 Task: Search one way flight ticket for 3 adults, 3 children in business from Prescott: Prescott Municipal Airport (ernest A. Love Field) to Laramie: Laramie Regional Airport on 5-3-2023. Choice of flights is Frontier. Number of bags: 1 checked bag. Price is upto 94000. Outbound departure time preference is 22:30.
Action: Mouse moved to (284, 242)
Screenshot: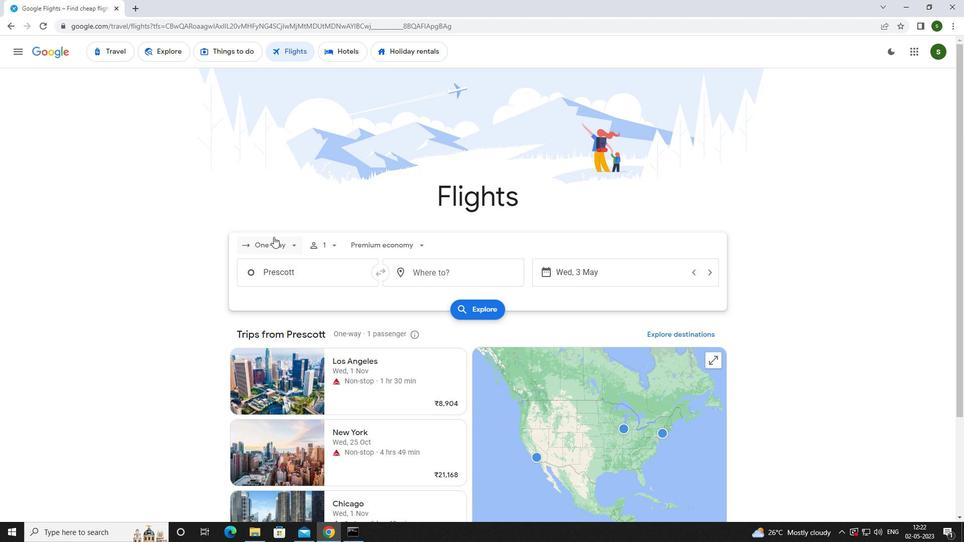
Action: Mouse pressed left at (284, 242)
Screenshot: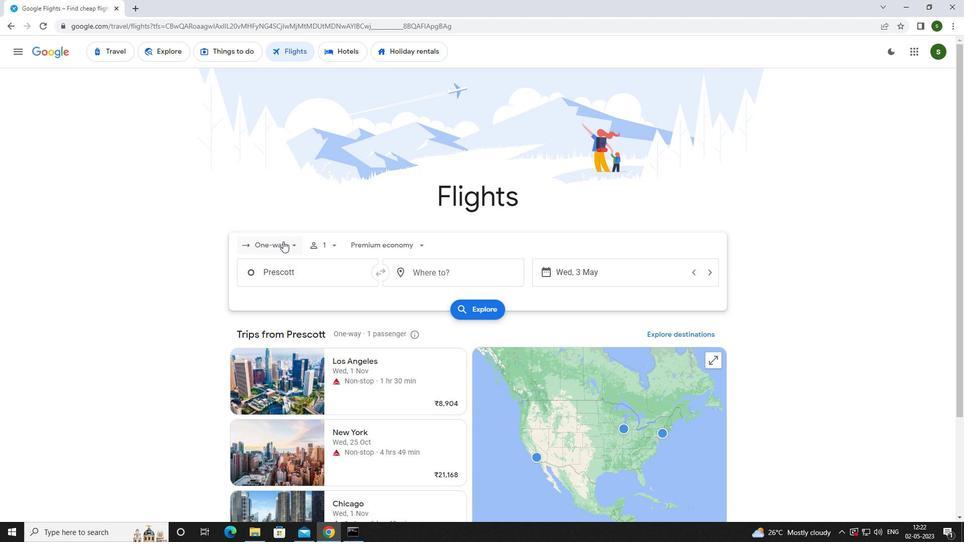 
Action: Mouse moved to (287, 286)
Screenshot: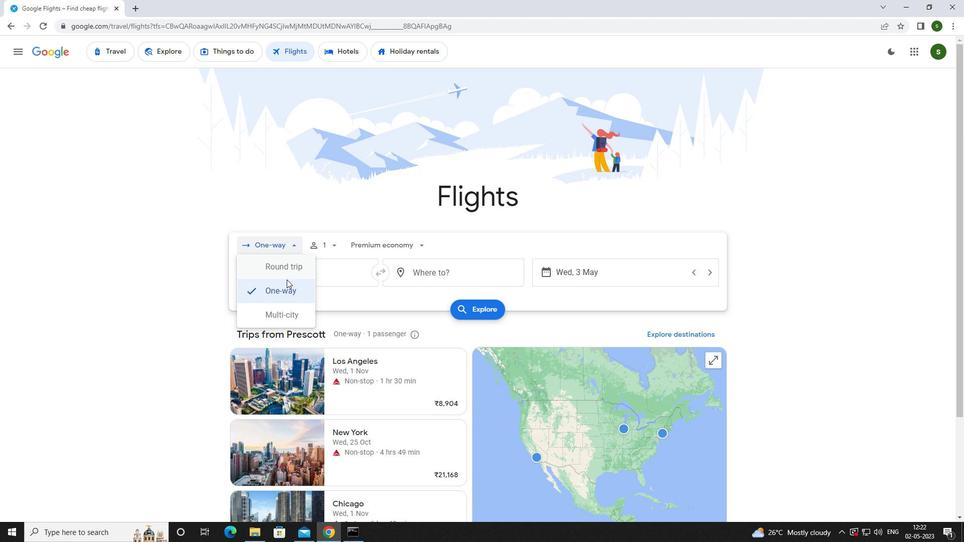 
Action: Mouse pressed left at (287, 286)
Screenshot: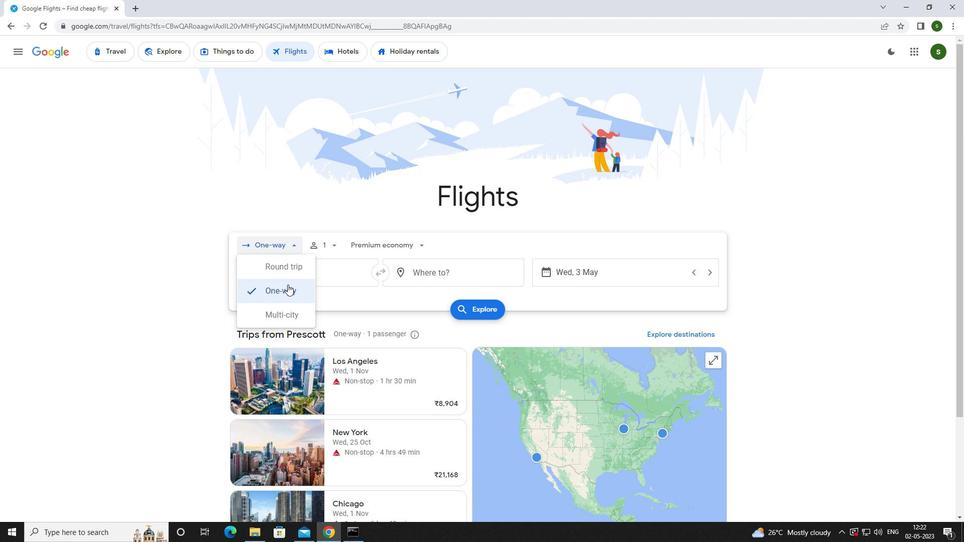 
Action: Mouse moved to (335, 246)
Screenshot: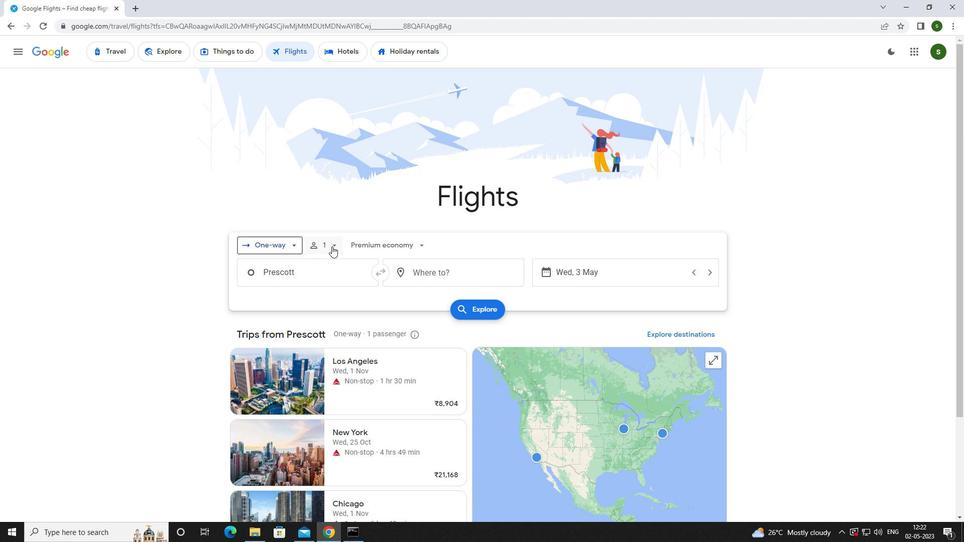 
Action: Mouse pressed left at (335, 246)
Screenshot: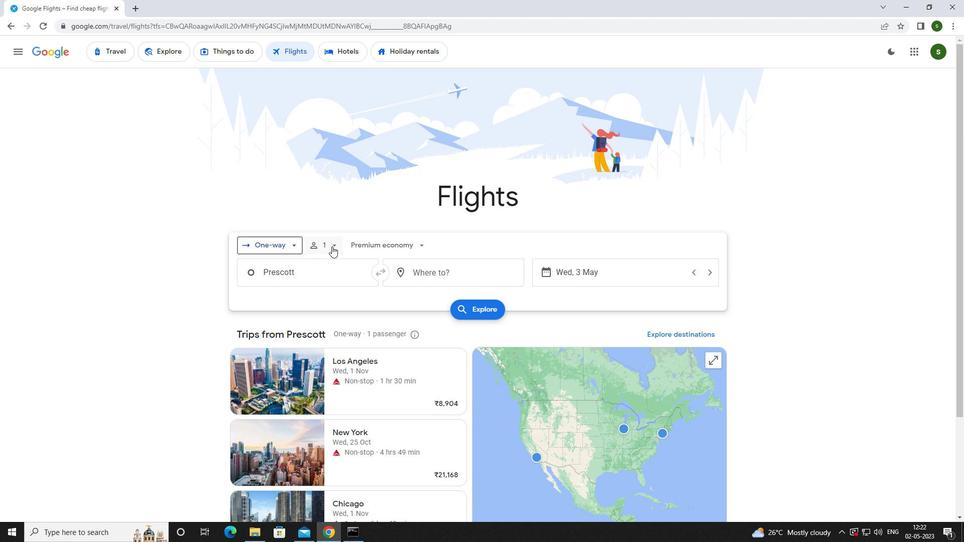 
Action: Mouse moved to (412, 273)
Screenshot: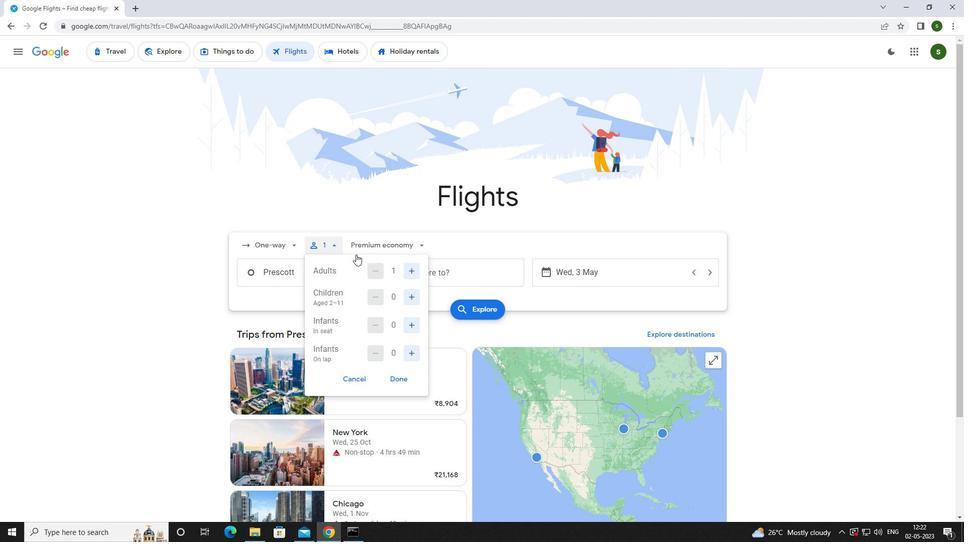 
Action: Mouse pressed left at (412, 273)
Screenshot: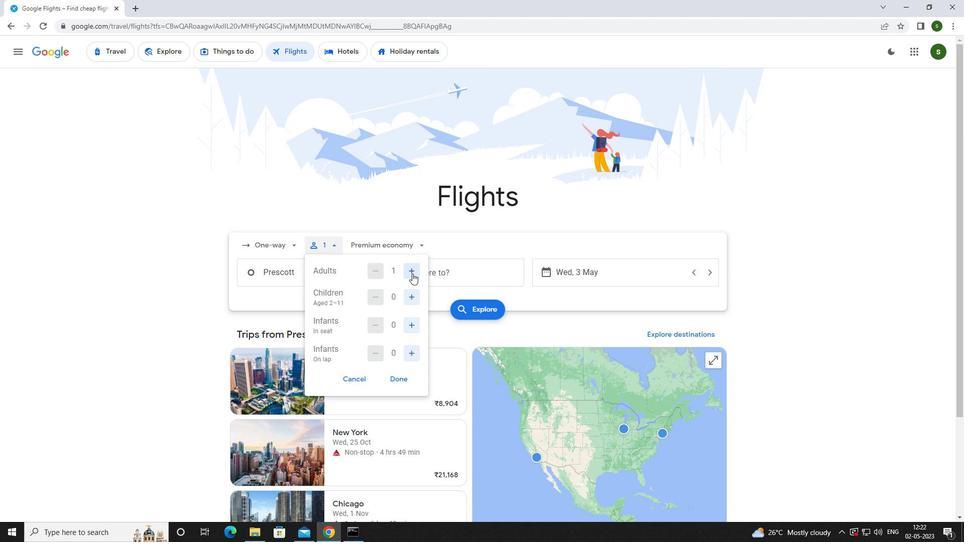 
Action: Mouse pressed left at (412, 273)
Screenshot: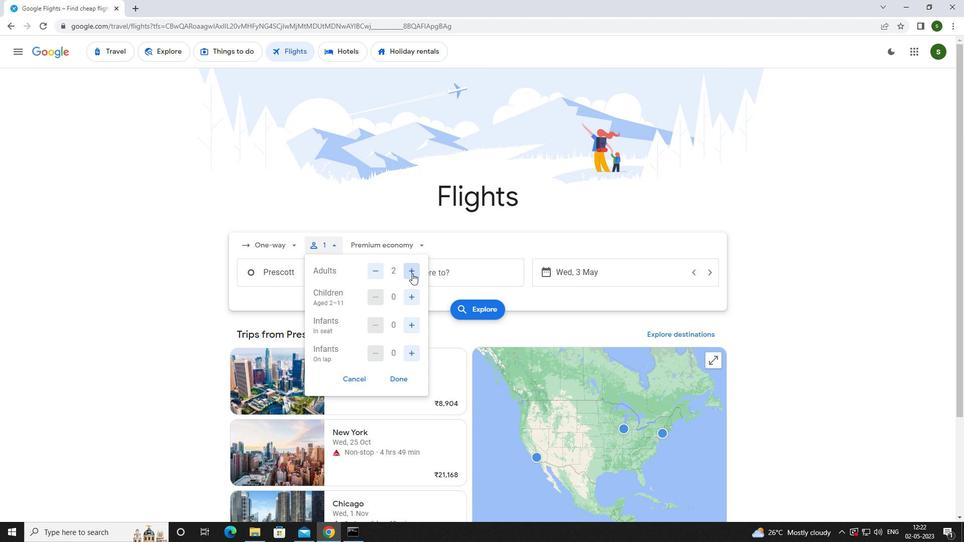 
Action: Mouse moved to (415, 301)
Screenshot: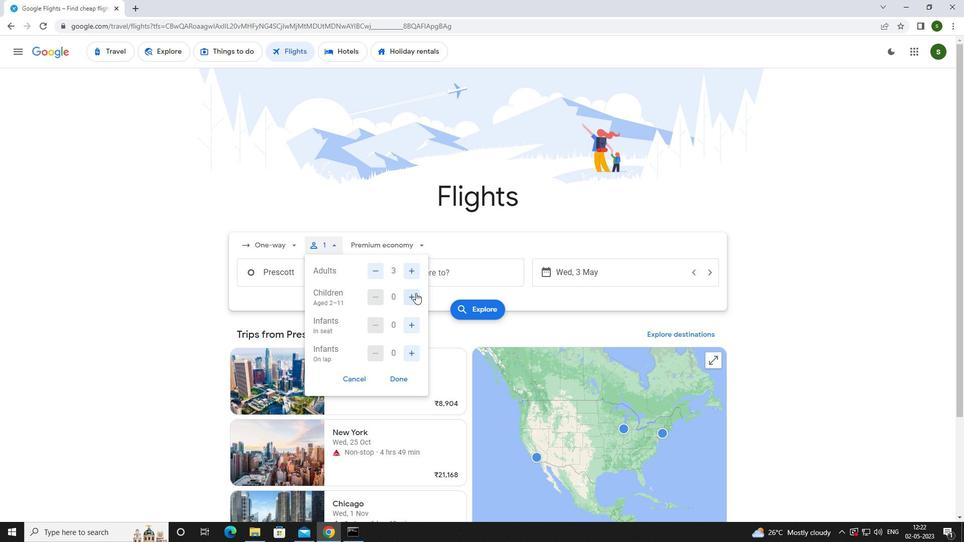 
Action: Mouse pressed left at (415, 301)
Screenshot: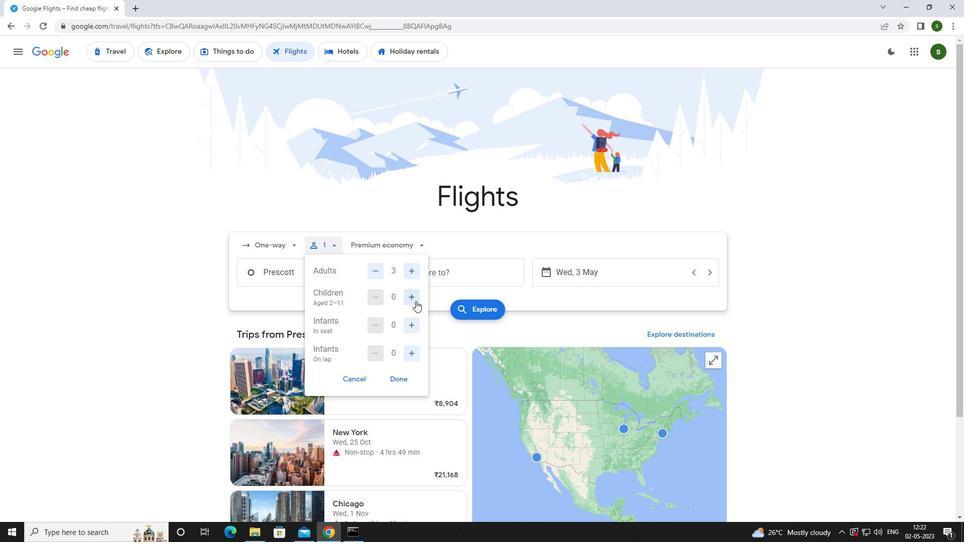 
Action: Mouse pressed left at (415, 301)
Screenshot: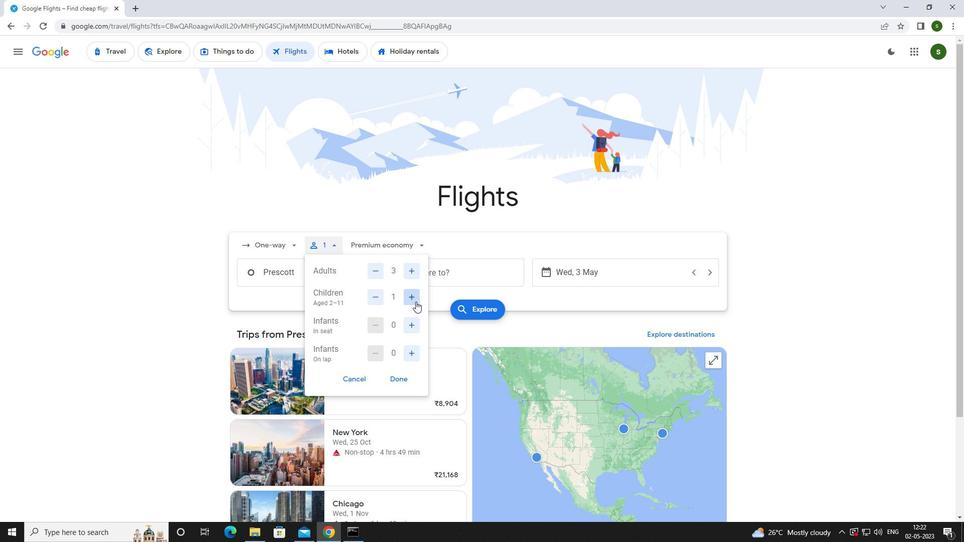 
Action: Mouse pressed left at (415, 301)
Screenshot: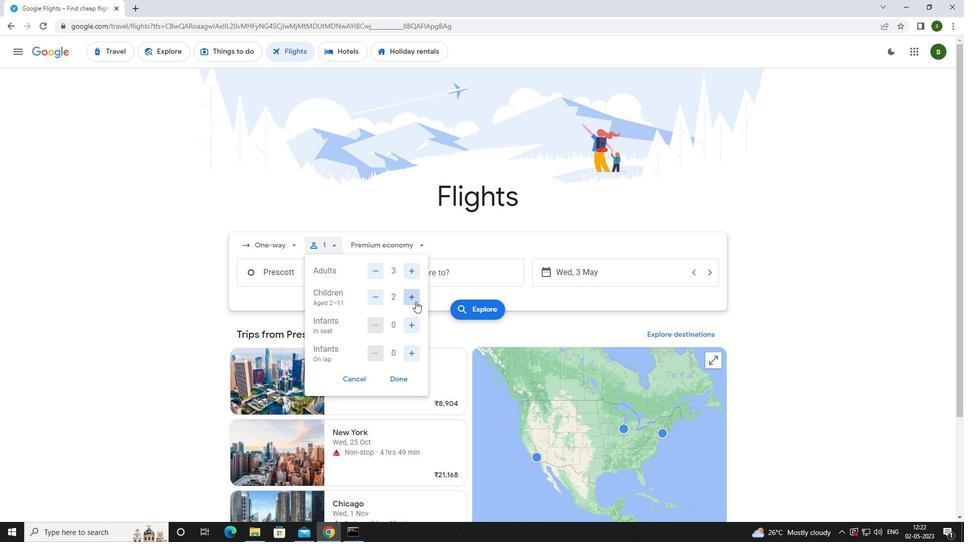 
Action: Mouse moved to (416, 241)
Screenshot: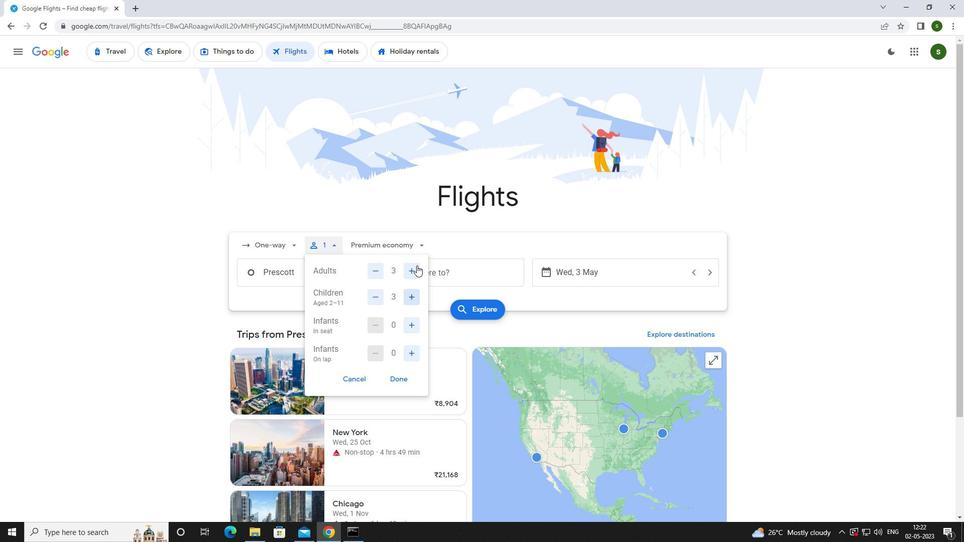 
Action: Mouse pressed left at (416, 241)
Screenshot: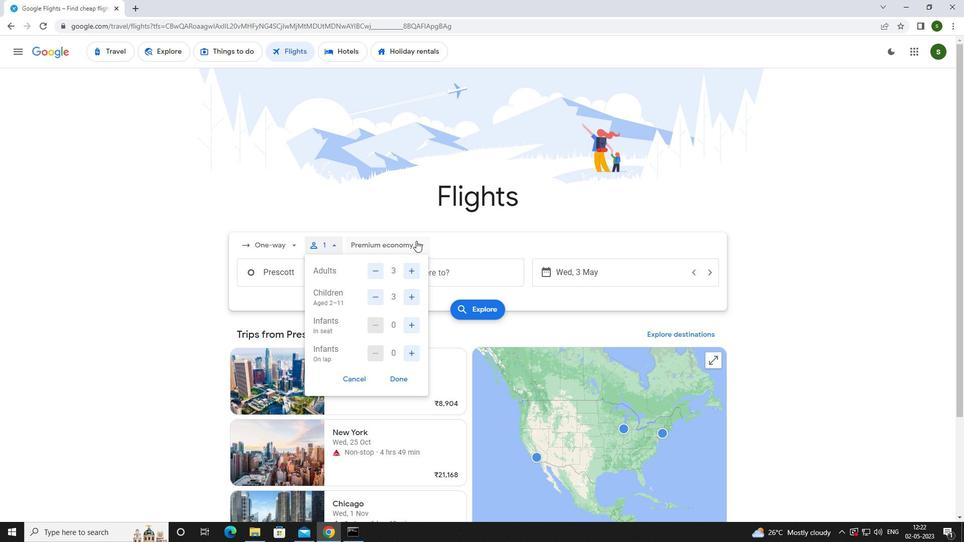 
Action: Mouse moved to (416, 311)
Screenshot: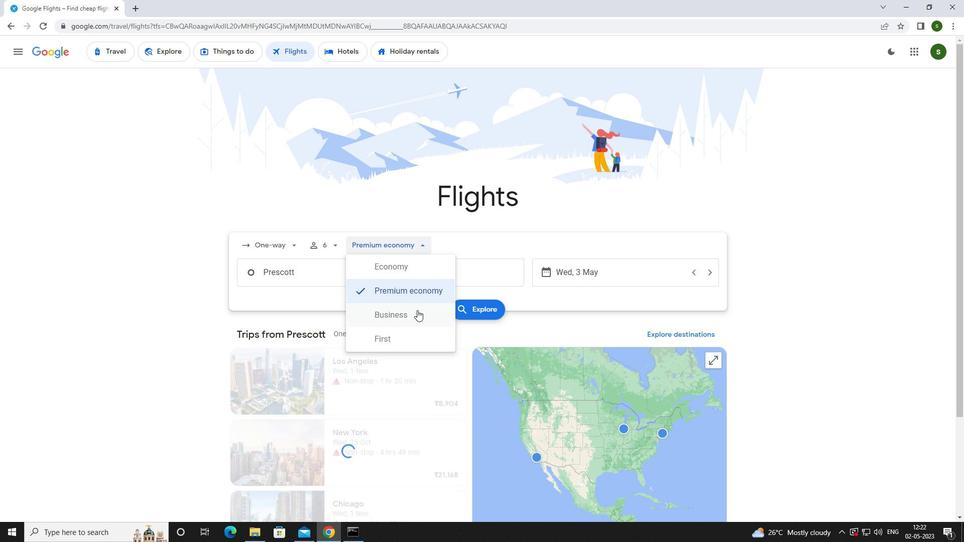 
Action: Mouse pressed left at (416, 311)
Screenshot: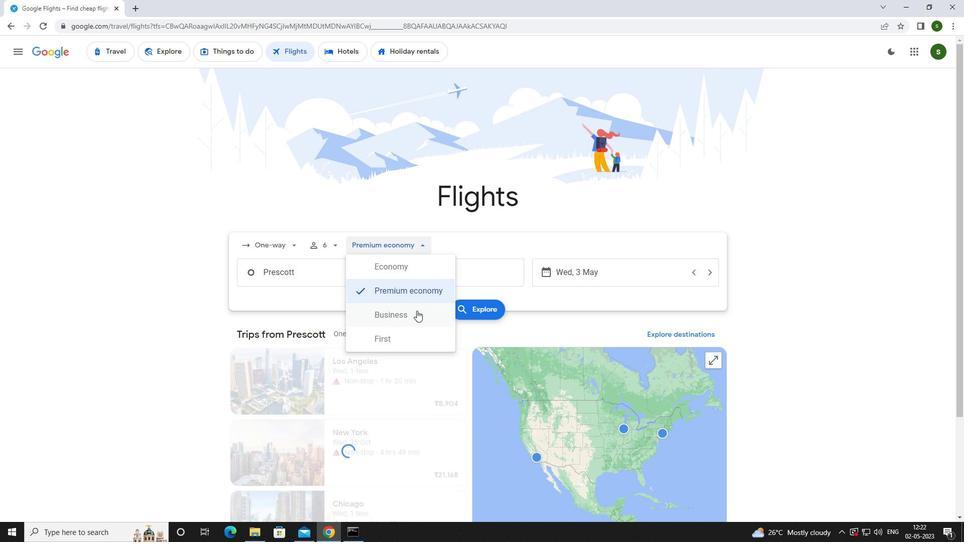 
Action: Mouse moved to (338, 271)
Screenshot: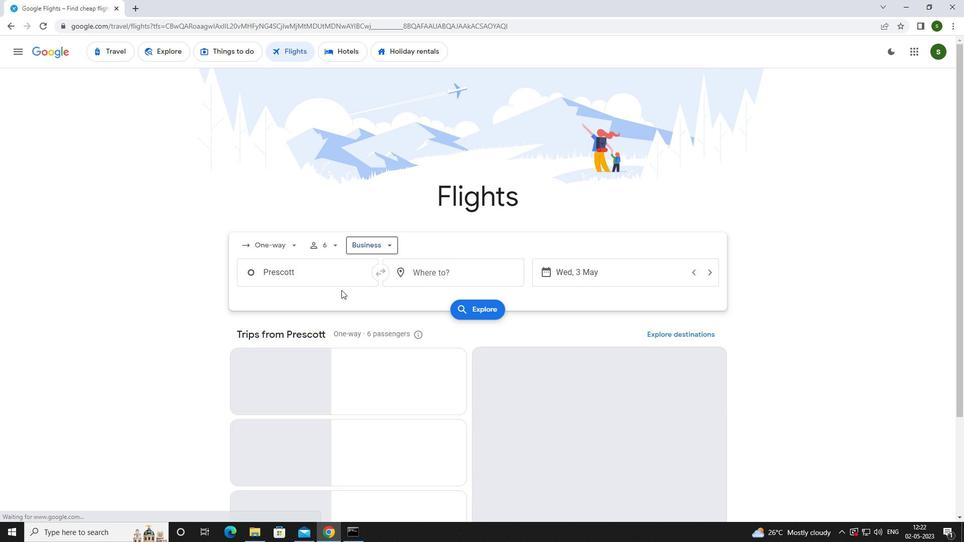 
Action: Mouse pressed left at (338, 271)
Screenshot: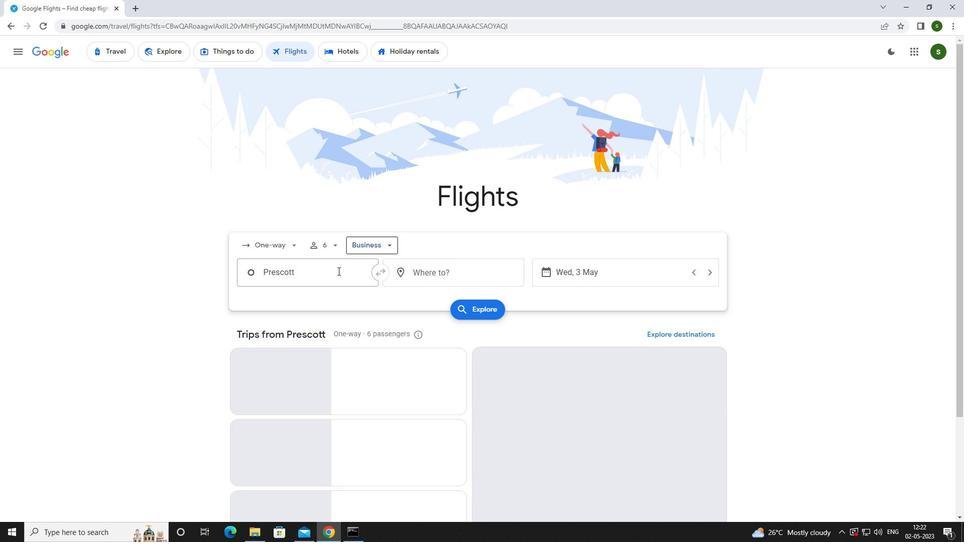 
Action: Key pressed <Key.caps_lock>p<Key.caps_lock>rescott<Key.enter>
Screenshot: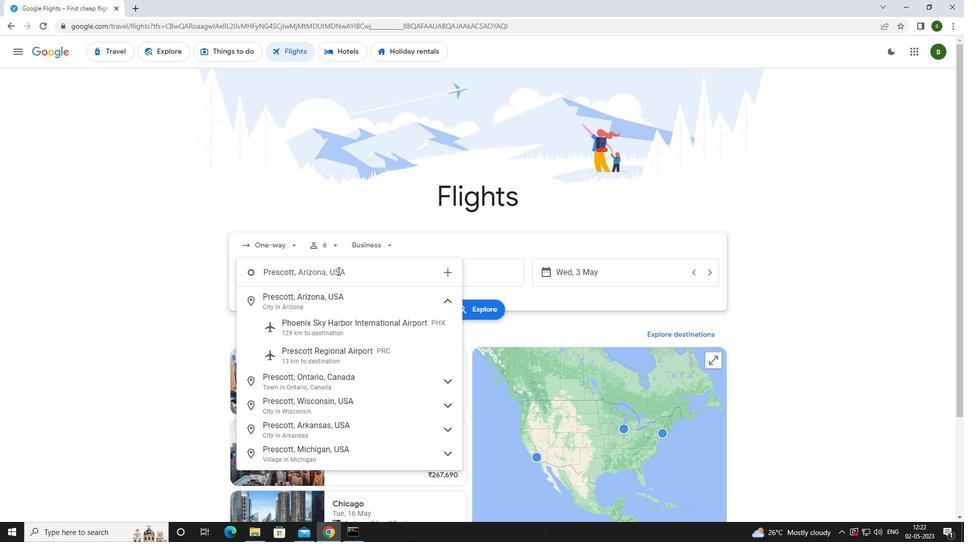 
Action: Mouse moved to (451, 277)
Screenshot: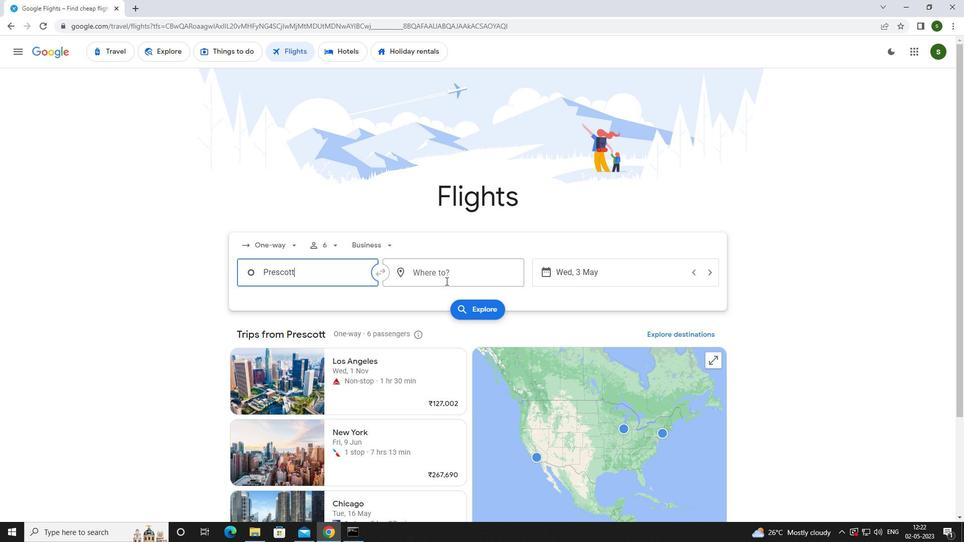 
Action: Mouse pressed left at (451, 277)
Screenshot: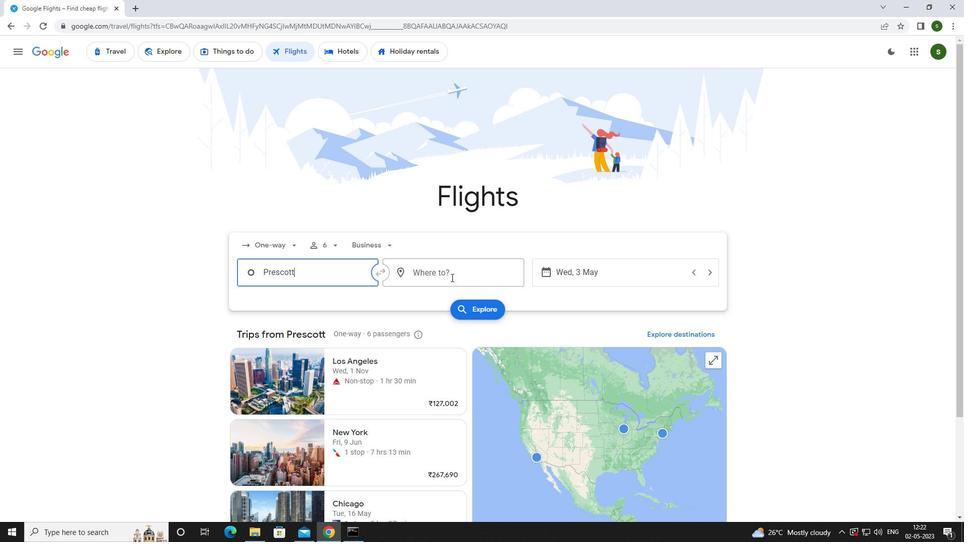 
Action: Mouse moved to (447, 279)
Screenshot: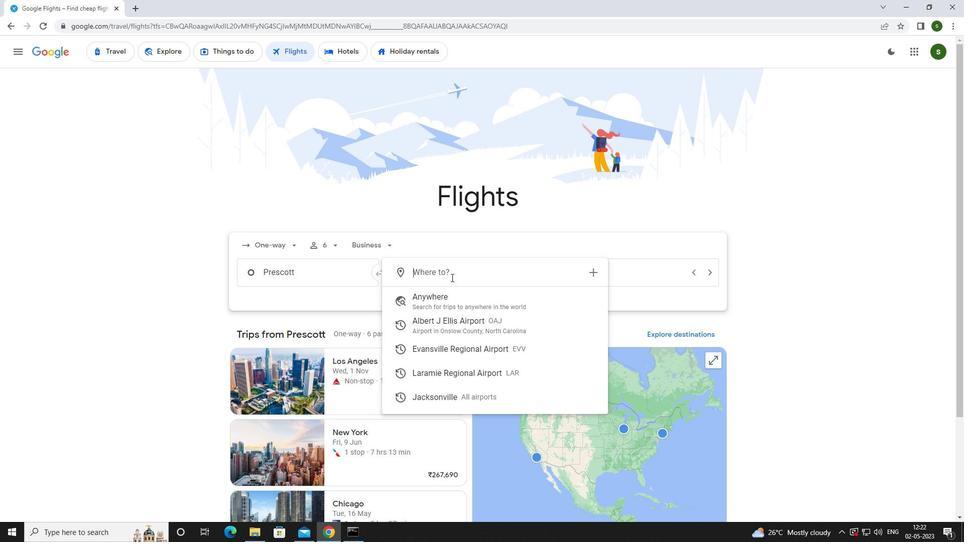 
Action: Key pressed <Key.caps_lock>l<Key.caps_lock>ara
Screenshot: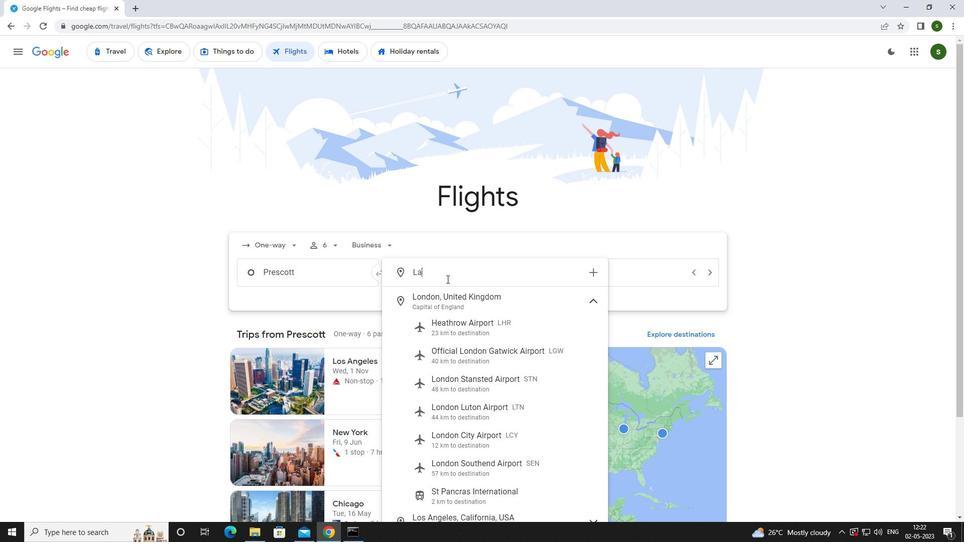 
Action: Mouse moved to (467, 353)
Screenshot: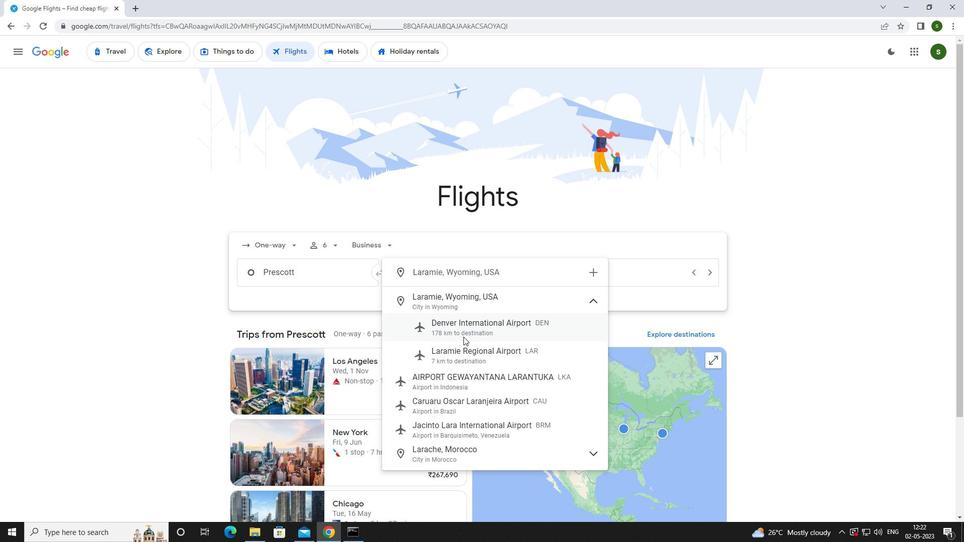 
Action: Mouse pressed left at (467, 353)
Screenshot: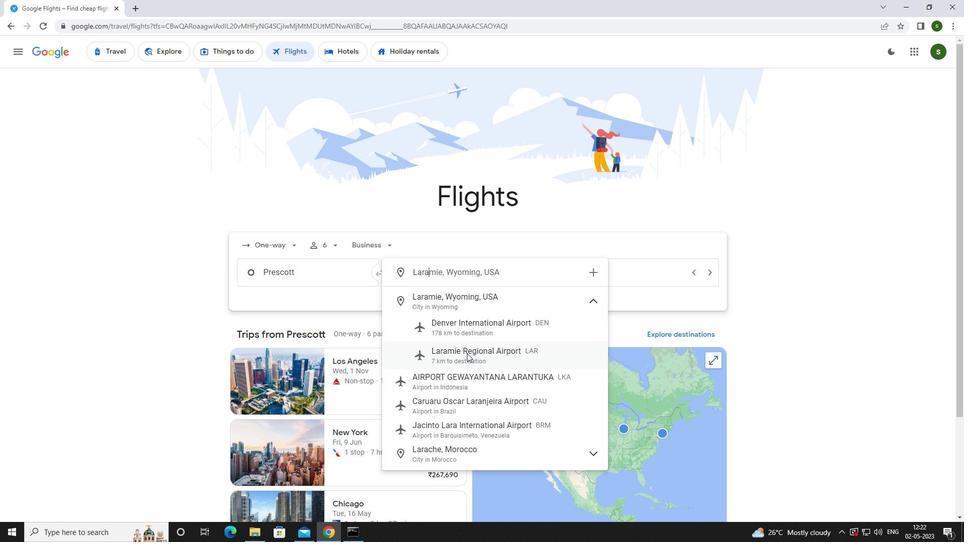 
Action: Mouse moved to (615, 272)
Screenshot: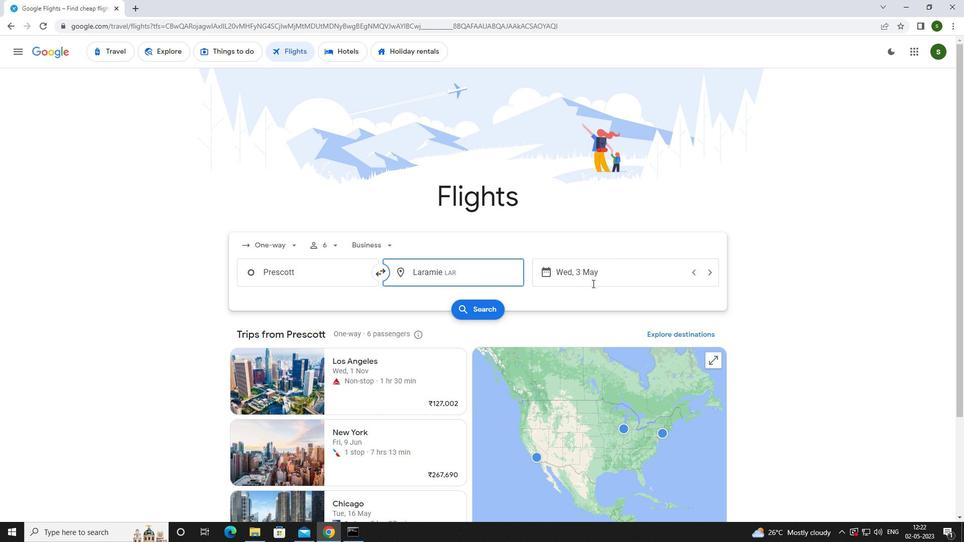 
Action: Mouse pressed left at (615, 272)
Screenshot: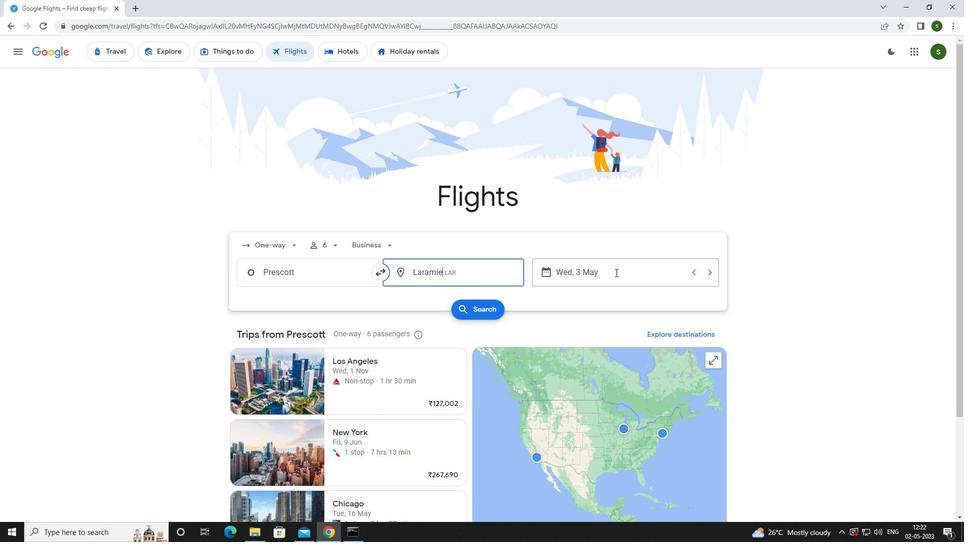 
Action: Mouse moved to (431, 340)
Screenshot: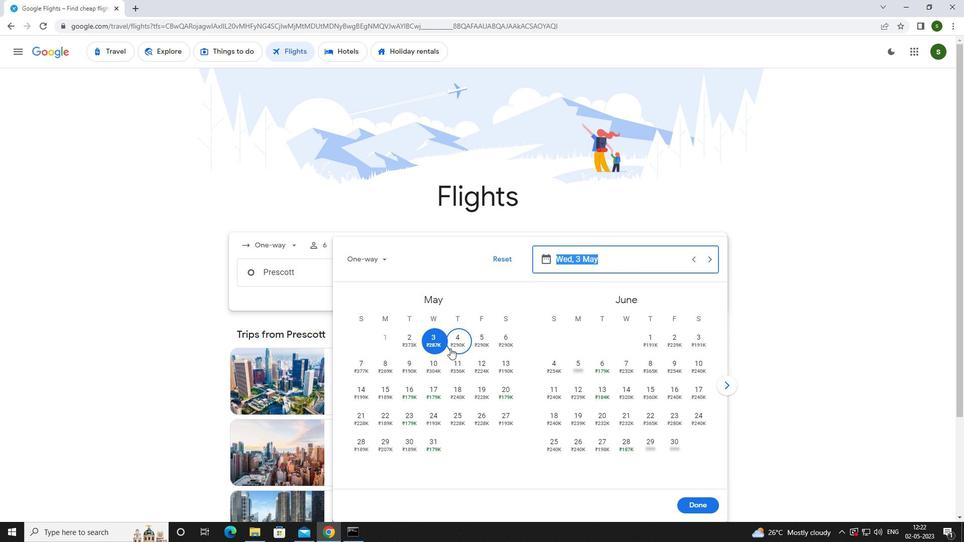 
Action: Mouse pressed left at (431, 340)
Screenshot: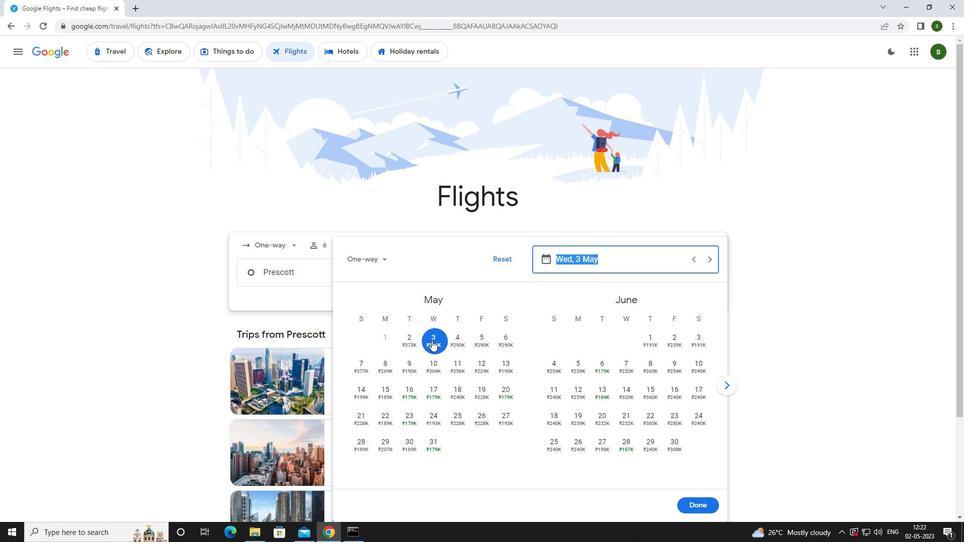 
Action: Mouse moved to (699, 505)
Screenshot: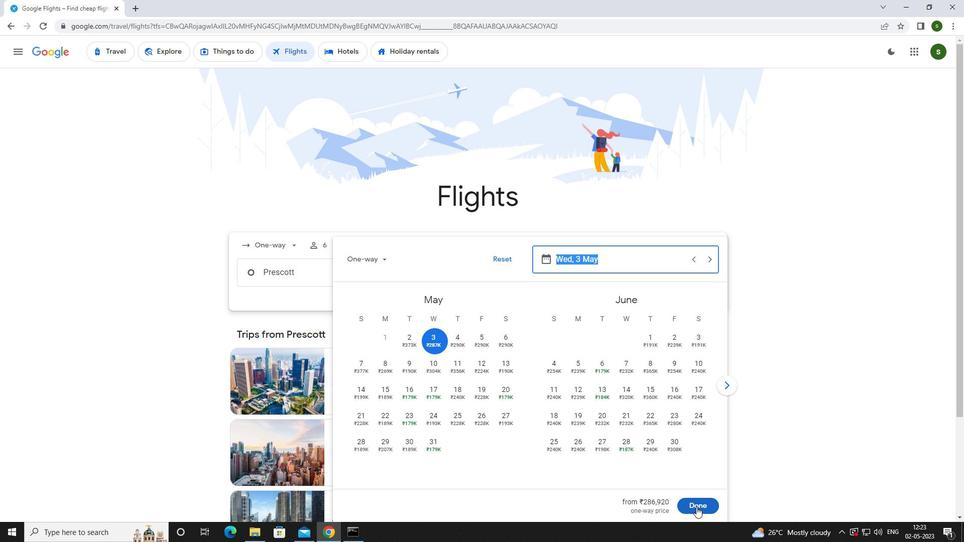 
Action: Mouse pressed left at (699, 505)
Screenshot: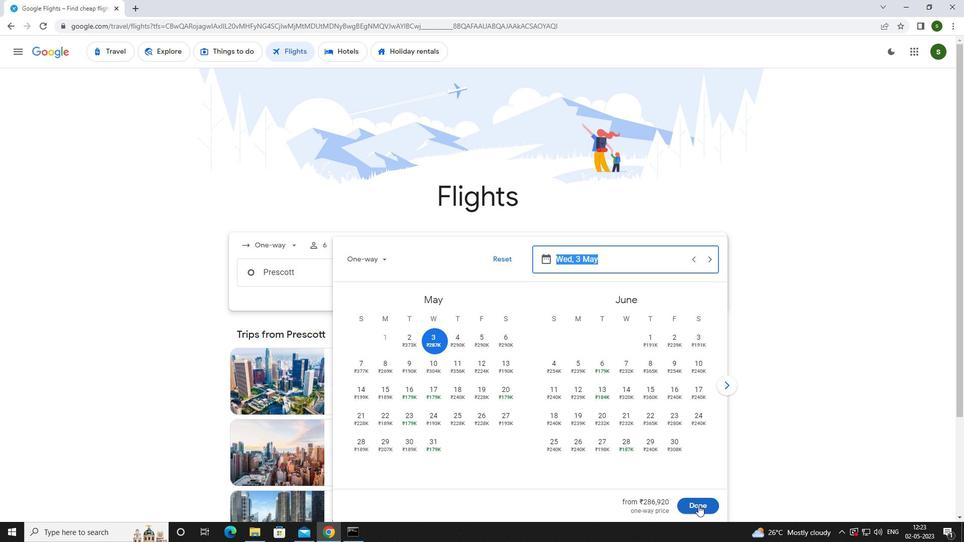 
Action: Mouse moved to (485, 311)
Screenshot: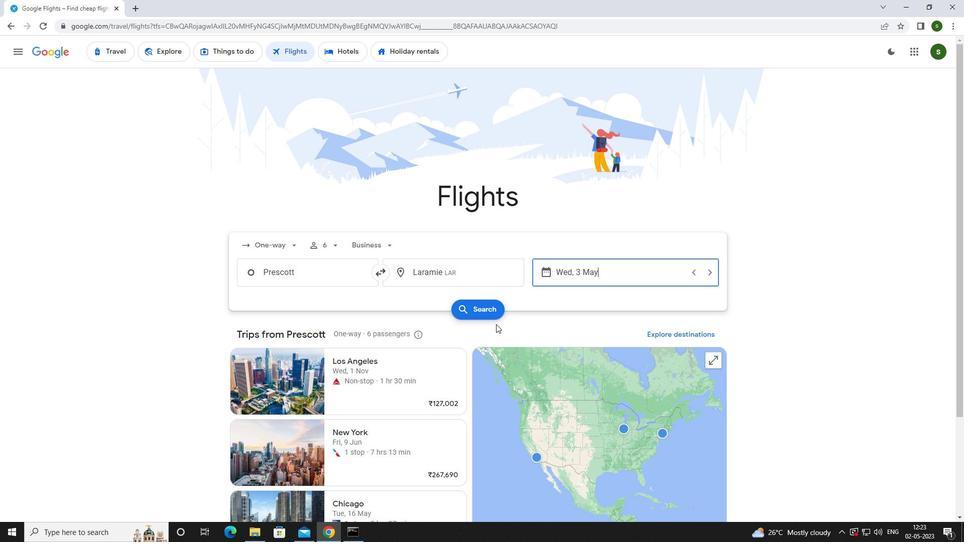 
Action: Mouse pressed left at (485, 311)
Screenshot: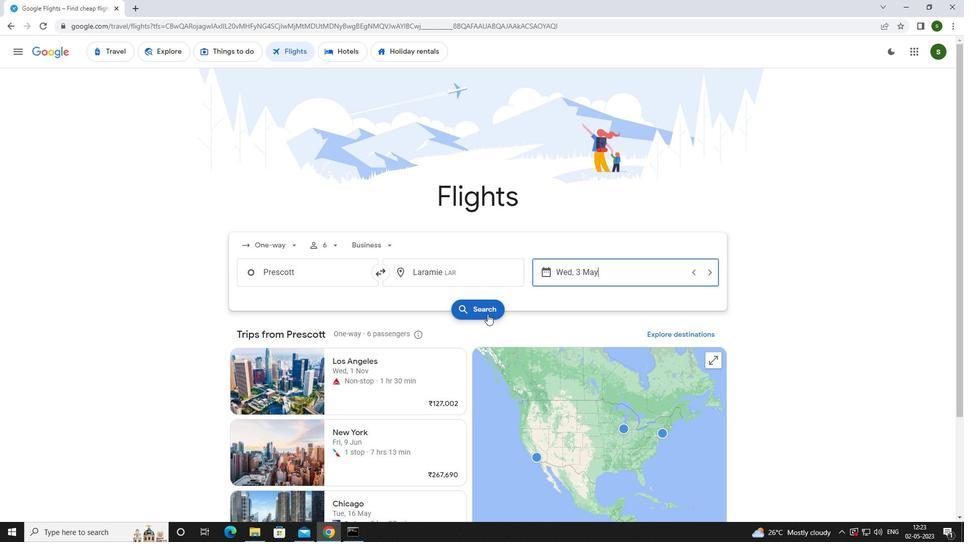 
Action: Mouse moved to (258, 147)
Screenshot: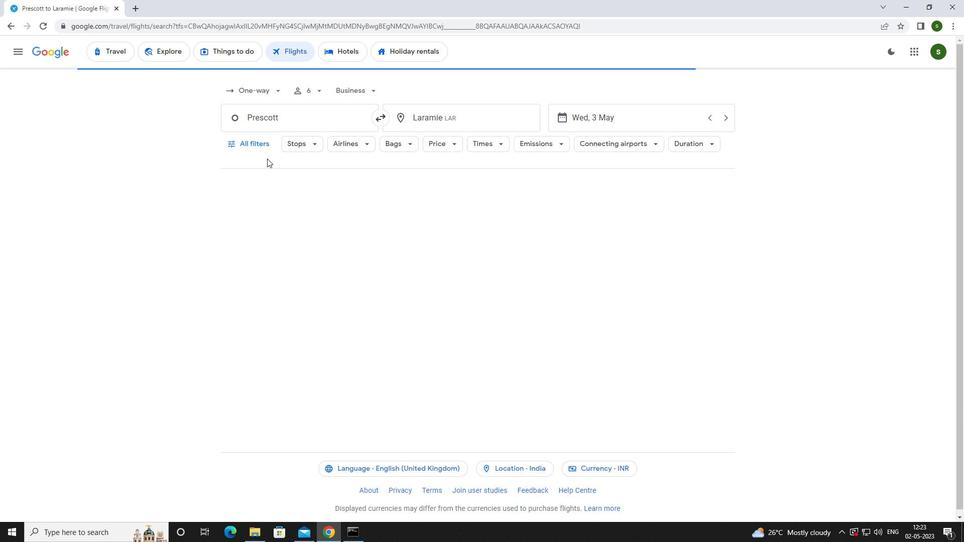 
Action: Mouse pressed left at (258, 147)
Screenshot: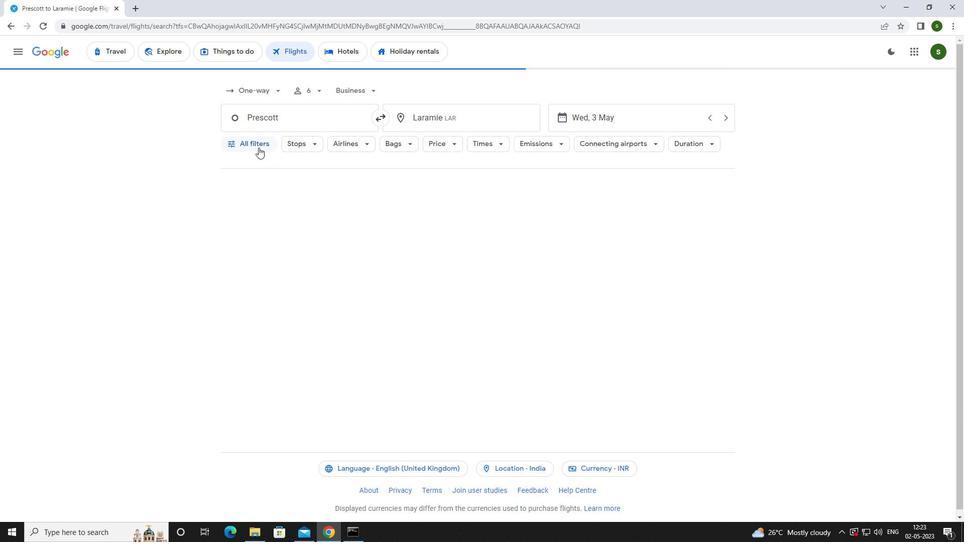 
Action: Mouse moved to (377, 356)
Screenshot: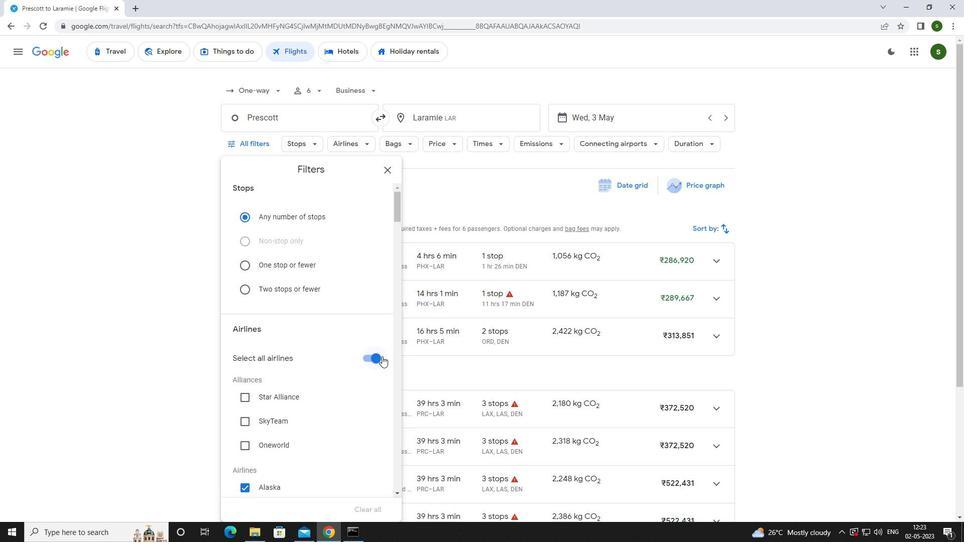 
Action: Mouse pressed left at (377, 356)
Screenshot: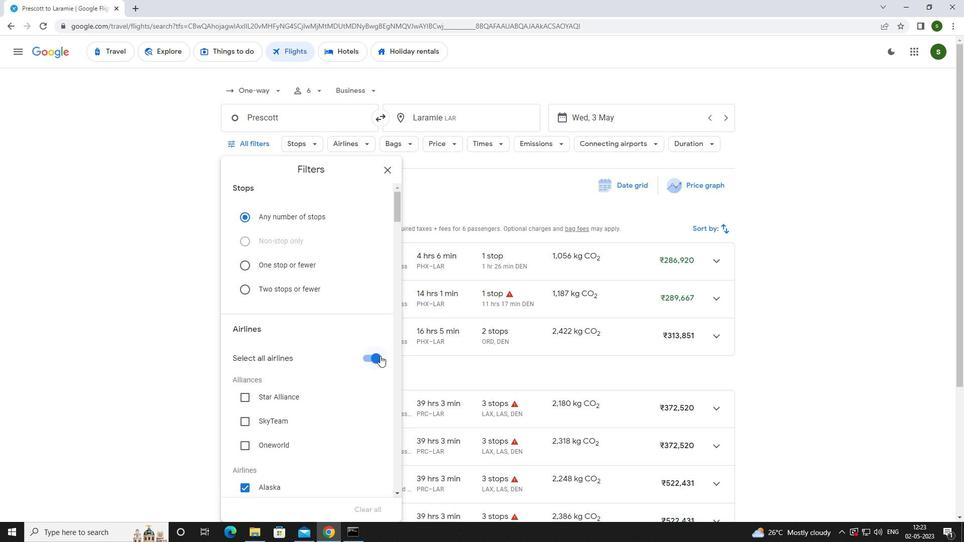 
Action: Mouse moved to (335, 327)
Screenshot: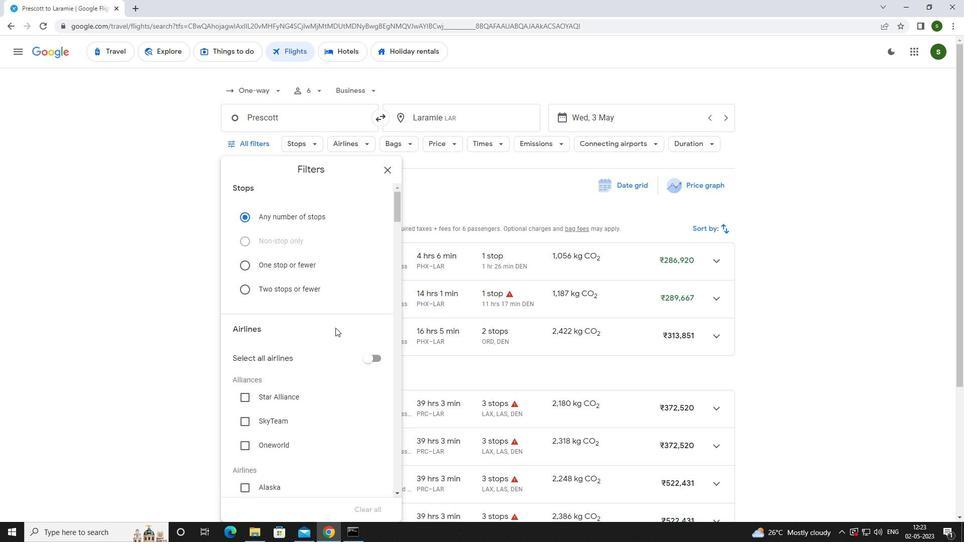 
Action: Mouse scrolled (335, 327) with delta (0, 0)
Screenshot: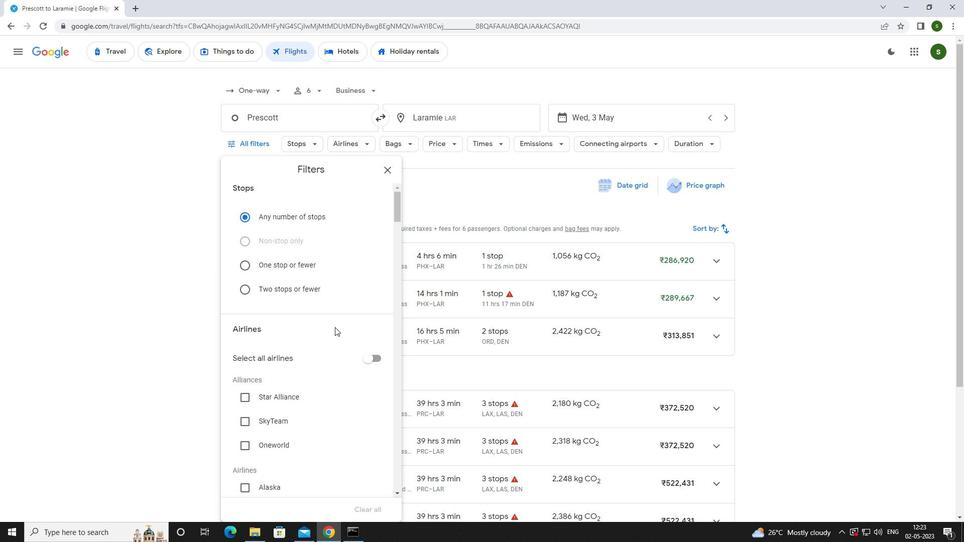 
Action: Mouse scrolled (335, 327) with delta (0, 0)
Screenshot: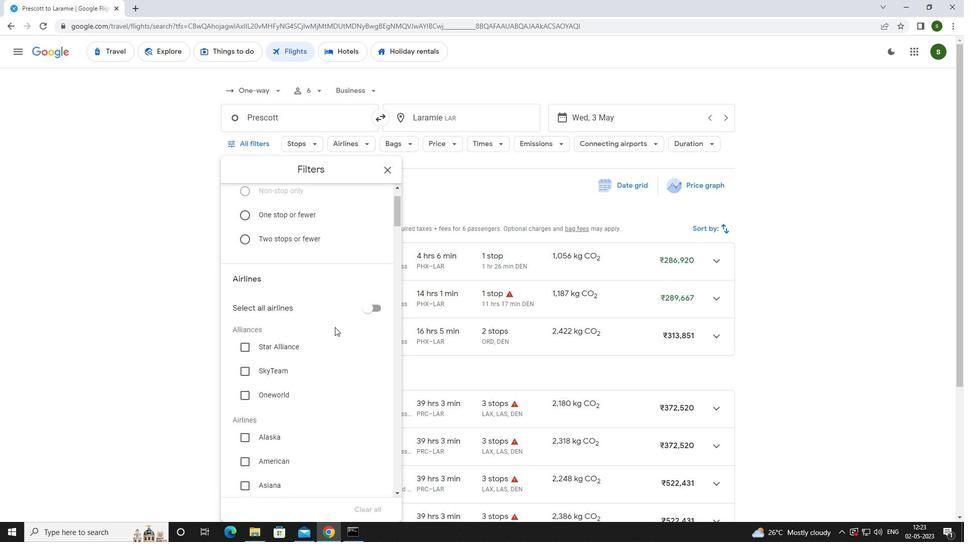 
Action: Mouse scrolled (335, 327) with delta (0, 0)
Screenshot: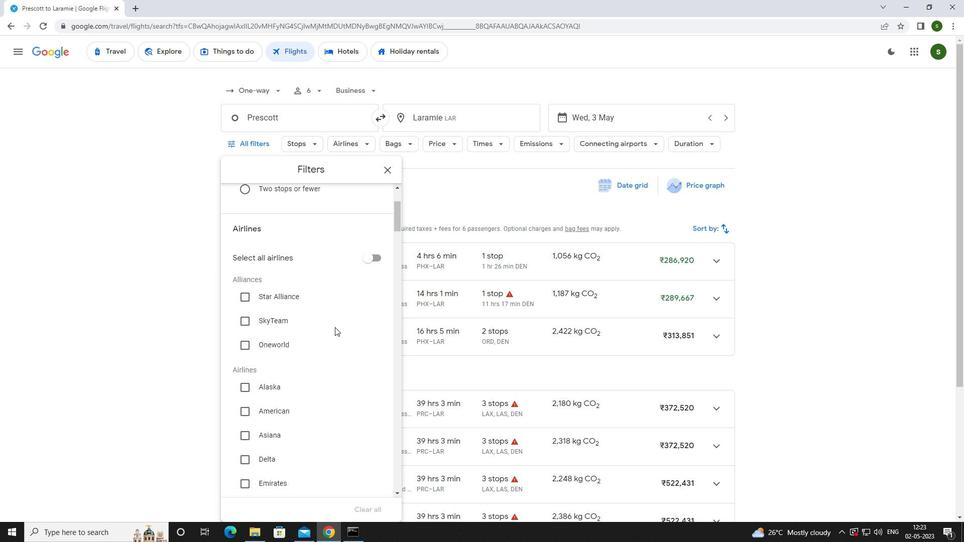 
Action: Mouse scrolled (335, 327) with delta (0, 0)
Screenshot: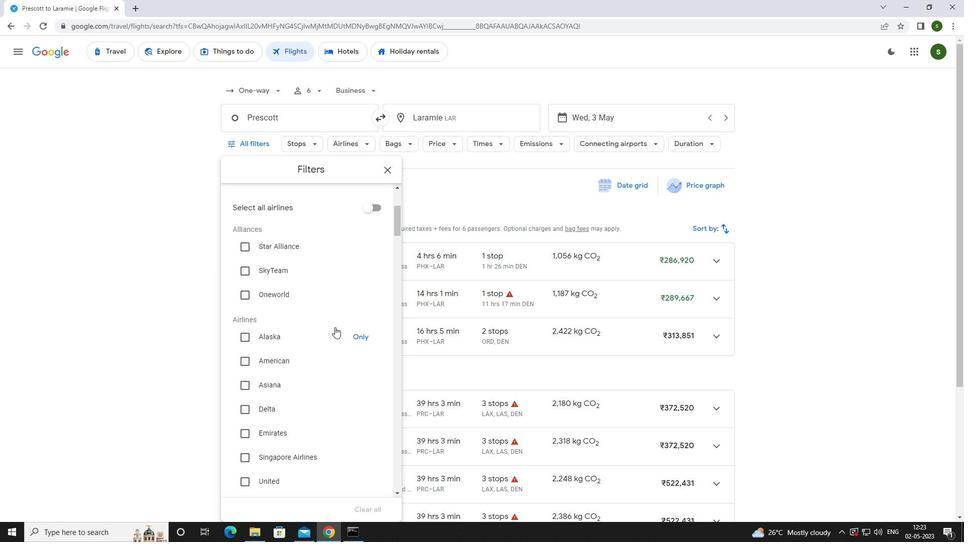
Action: Mouse scrolled (335, 327) with delta (0, 0)
Screenshot: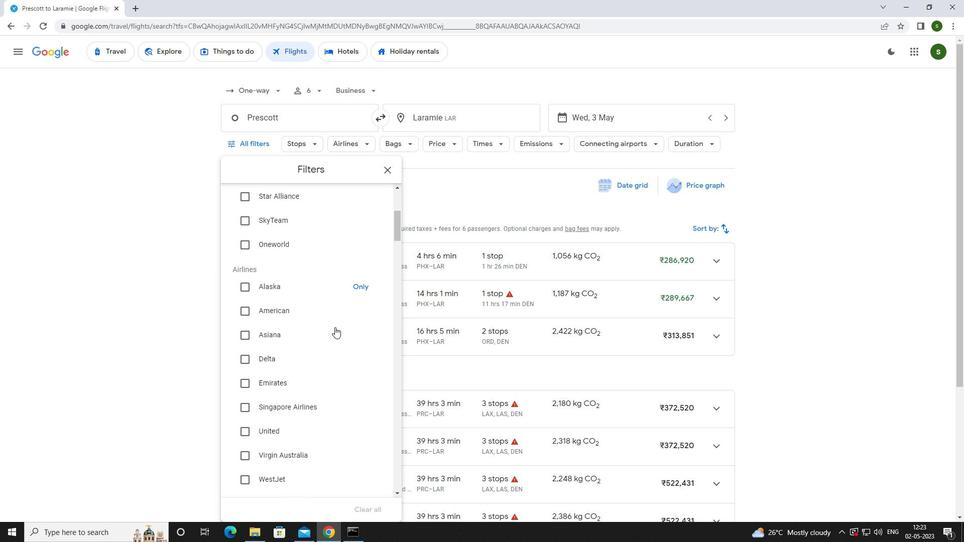 
Action: Mouse scrolled (335, 327) with delta (0, 0)
Screenshot: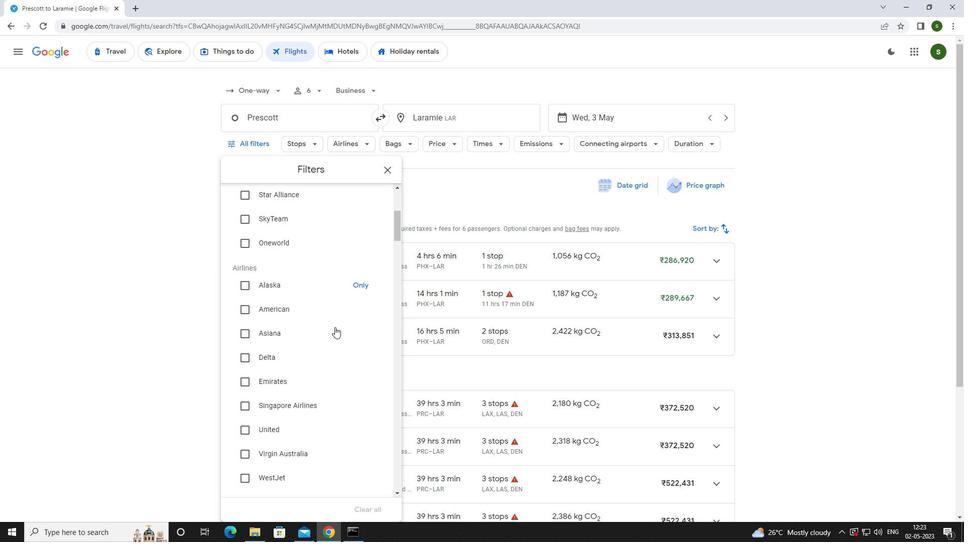 
Action: Mouse scrolled (335, 327) with delta (0, 0)
Screenshot: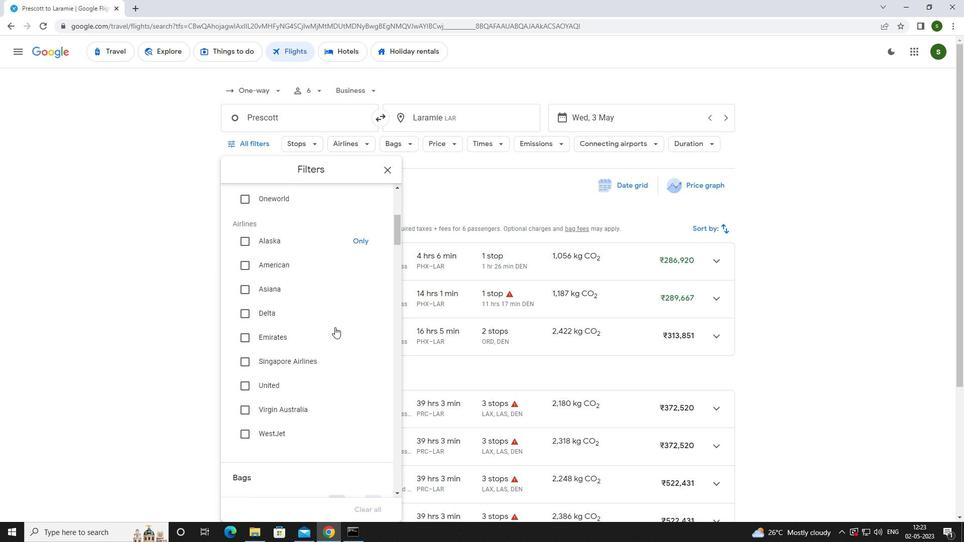 
Action: Mouse scrolled (335, 327) with delta (0, 0)
Screenshot: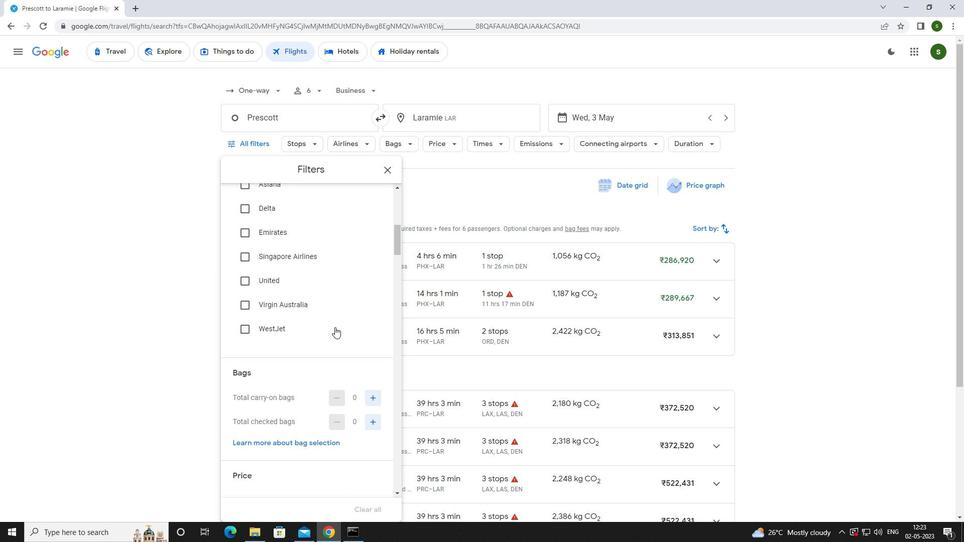 
Action: Mouse scrolled (335, 327) with delta (0, 0)
Screenshot: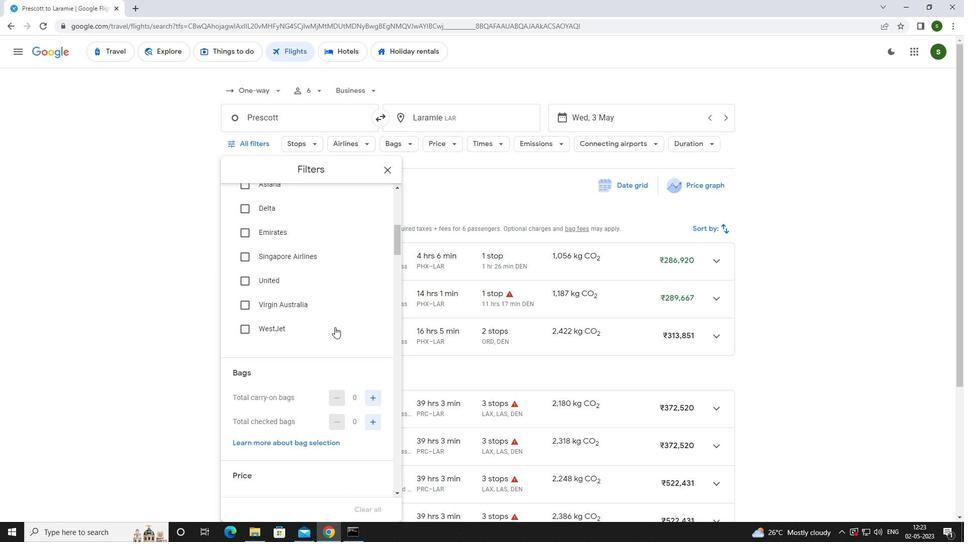
Action: Mouse moved to (370, 323)
Screenshot: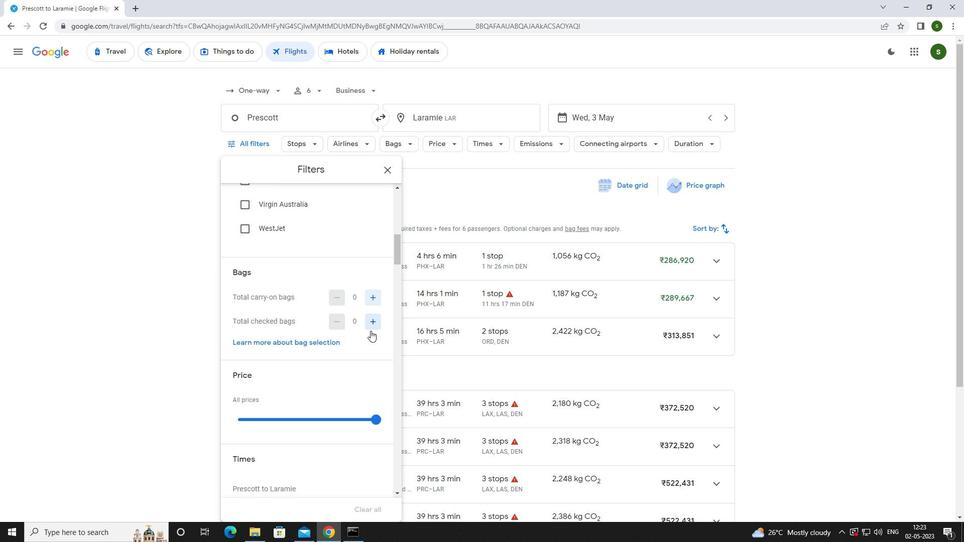
Action: Mouse pressed left at (370, 323)
Screenshot: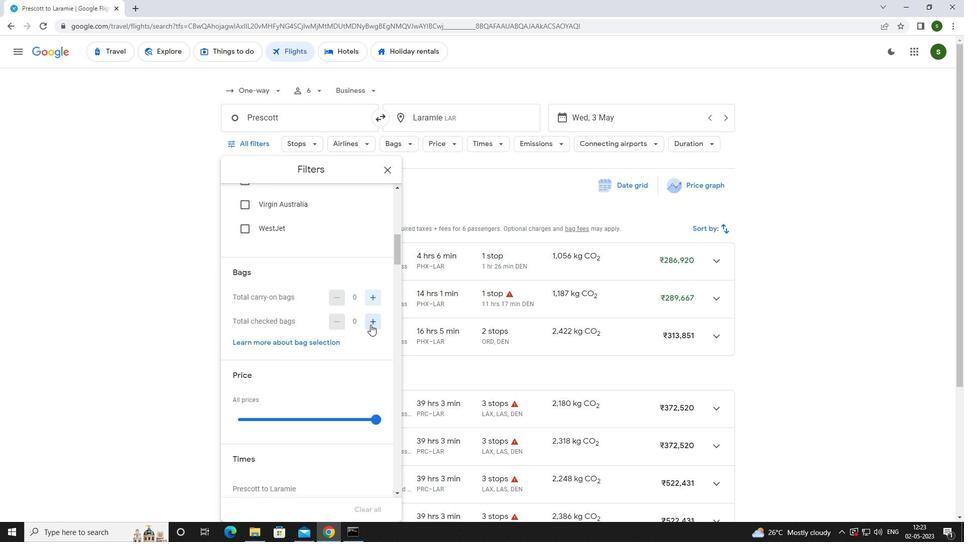 
Action: Mouse scrolled (370, 323) with delta (0, 0)
Screenshot: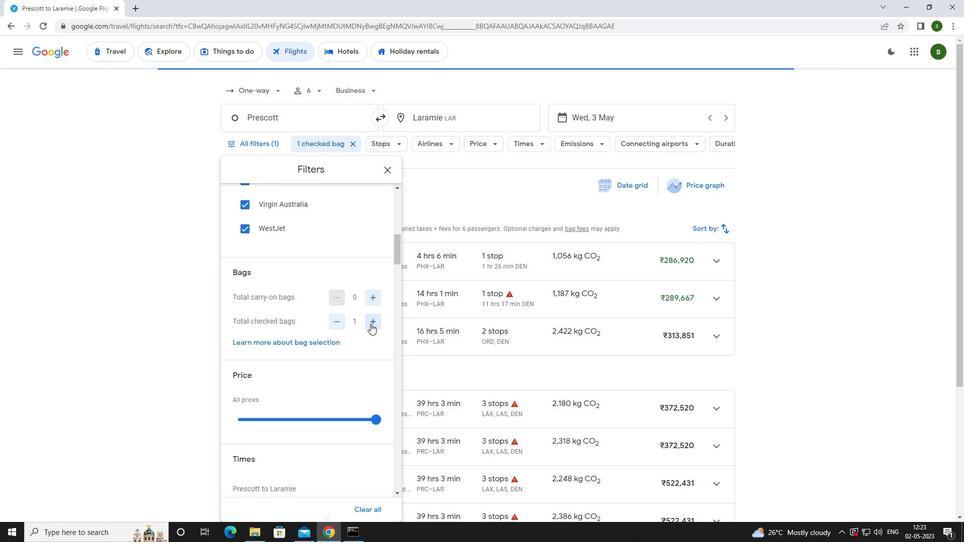 
Action: Mouse scrolled (370, 323) with delta (0, 0)
Screenshot: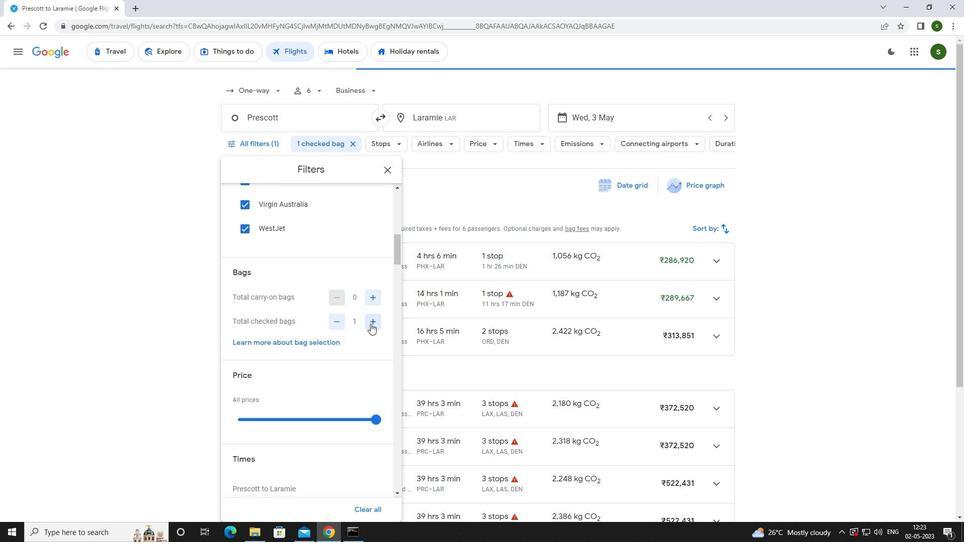 
Action: Mouse moved to (373, 321)
Screenshot: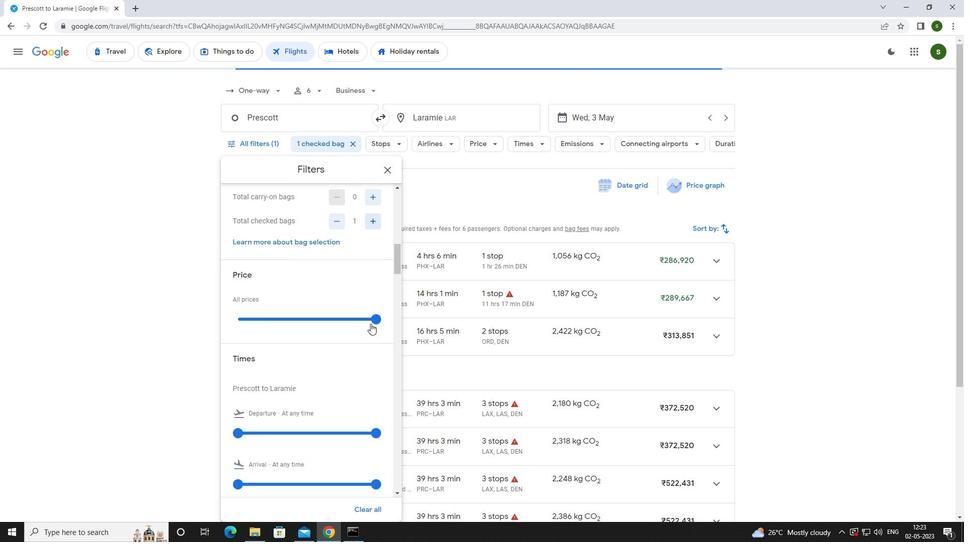 
Action: Mouse pressed left at (373, 321)
Screenshot: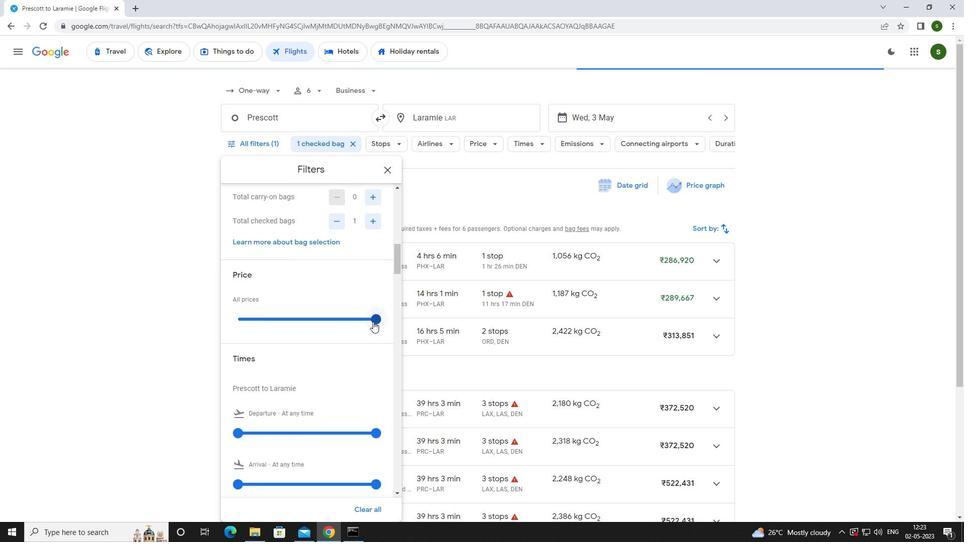 
Action: Mouse moved to (292, 330)
Screenshot: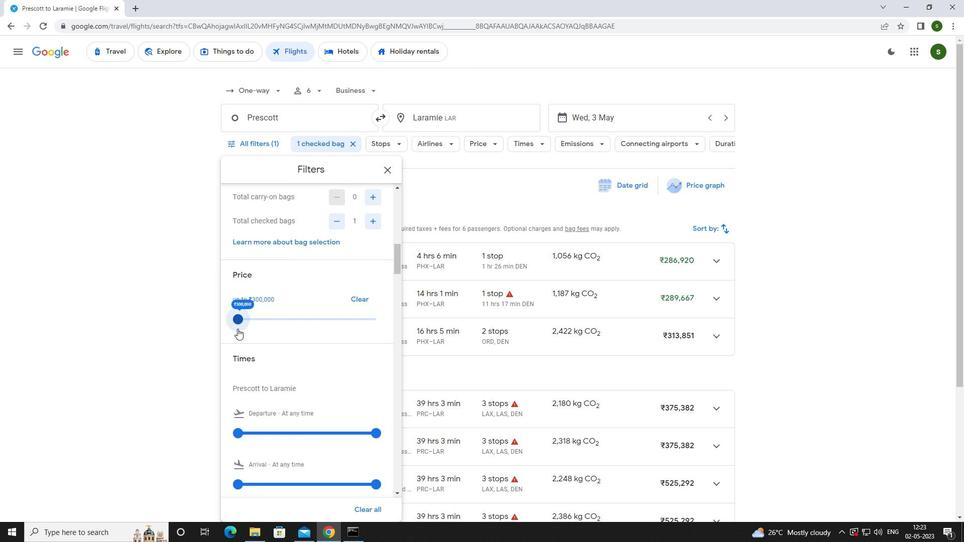 
Action: Mouse scrolled (292, 330) with delta (0, 0)
Screenshot: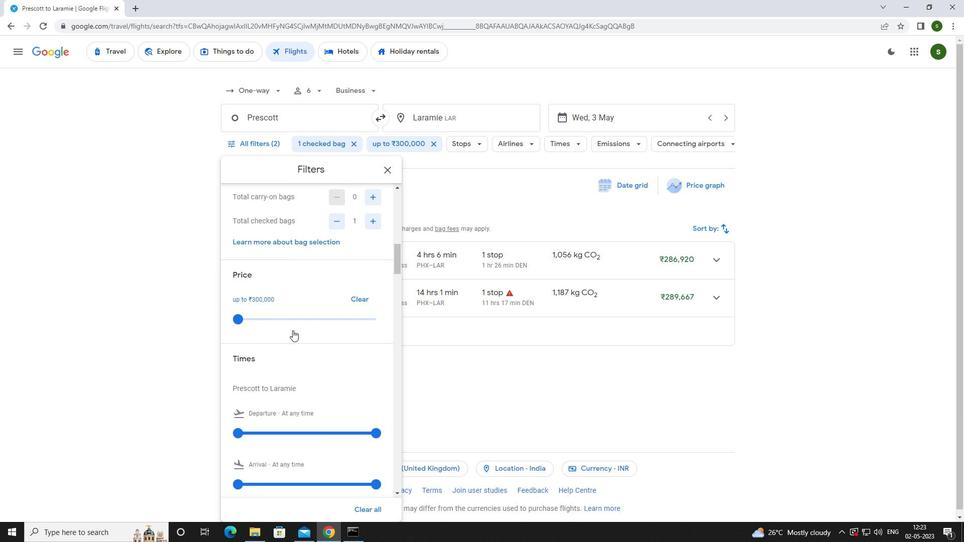 
Action: Mouse scrolled (292, 330) with delta (0, 0)
Screenshot: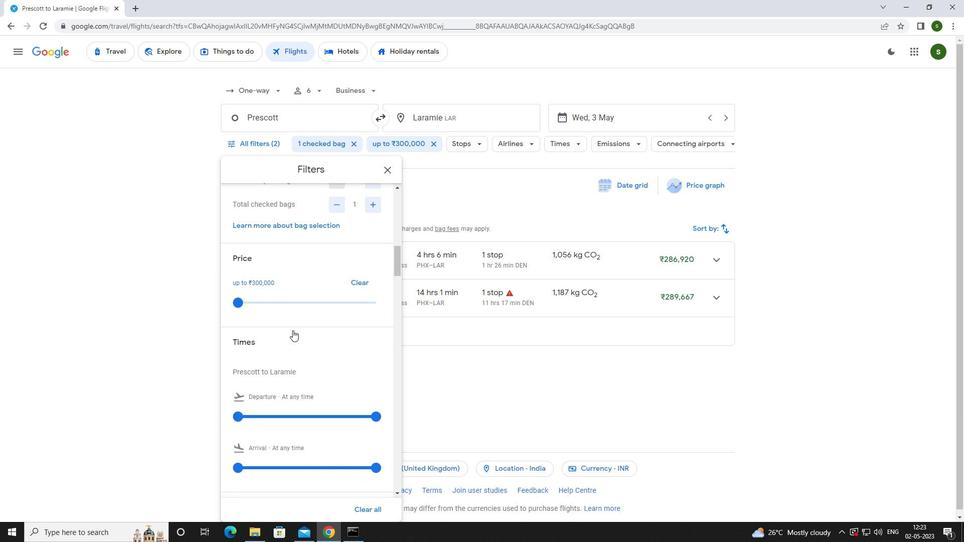 
Action: Mouse moved to (240, 335)
Screenshot: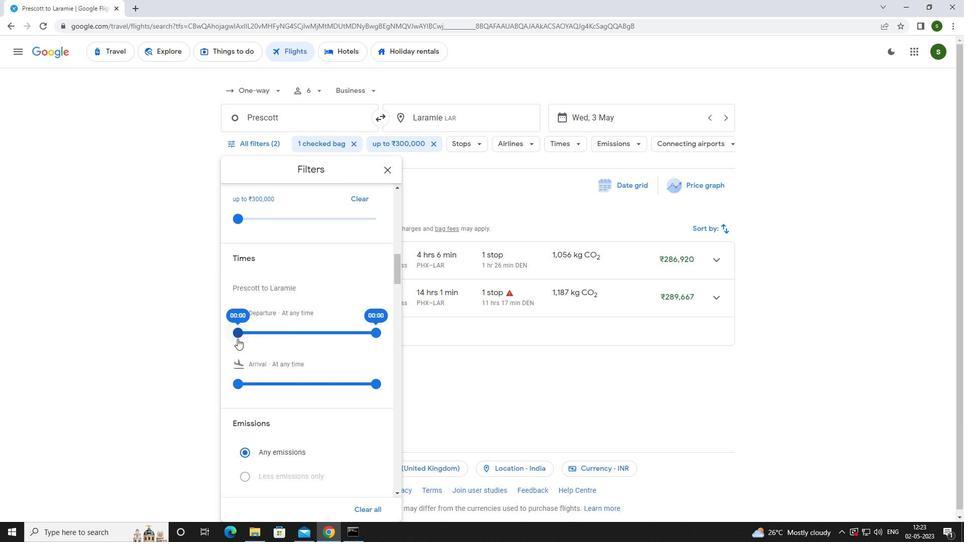 
Action: Mouse pressed left at (240, 335)
Screenshot: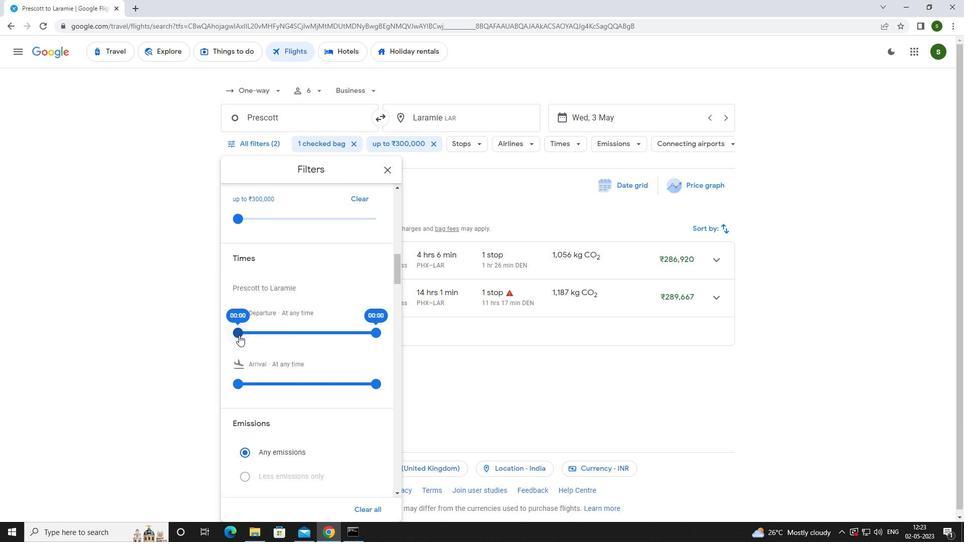 
Action: Mouse moved to (534, 385)
Screenshot: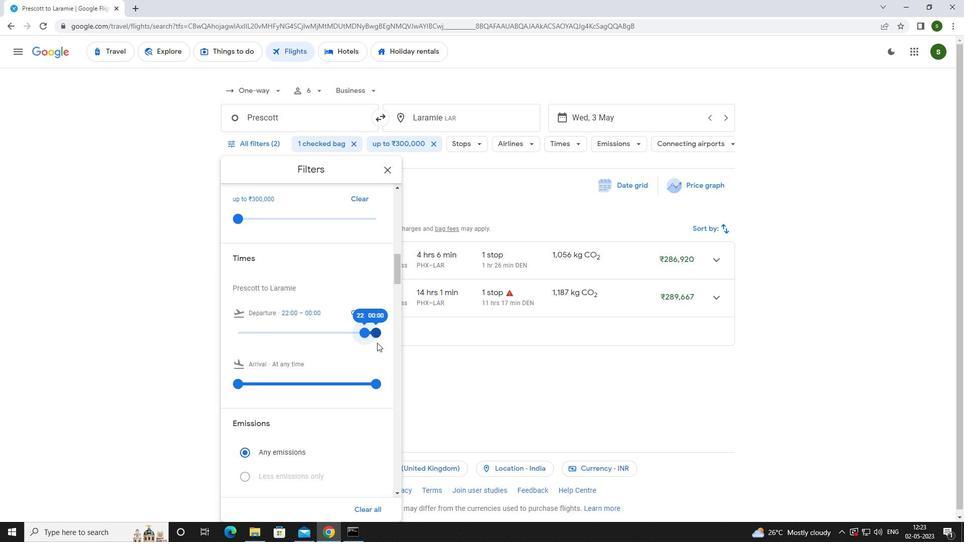
Action: Mouse pressed left at (534, 385)
Screenshot: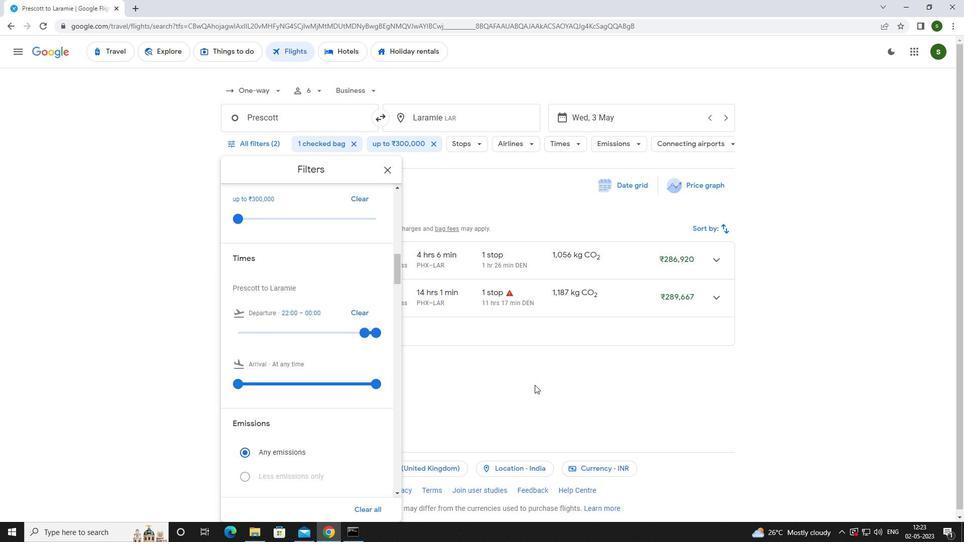 
Action: Mouse moved to (535, 384)
Screenshot: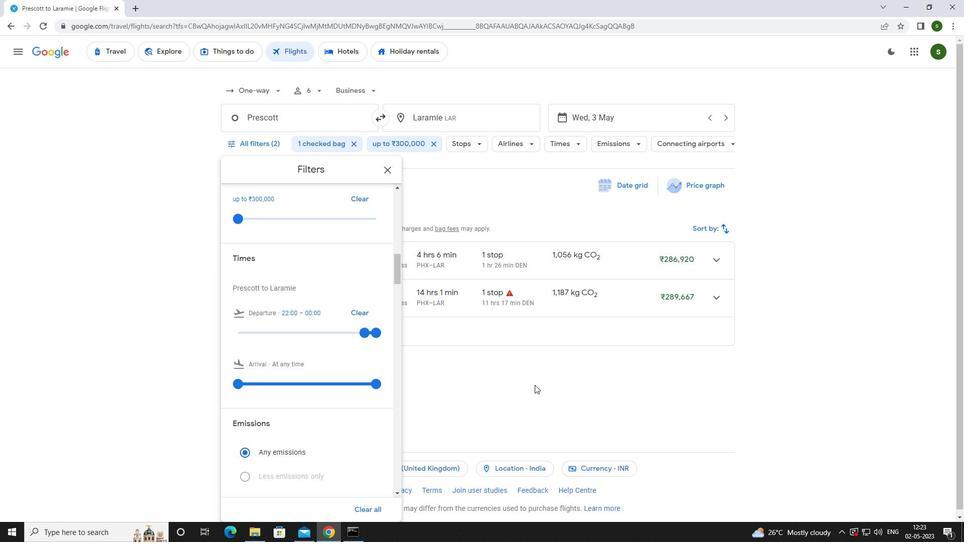 
